 Task: Research Airbnb accommodation in Cadca, Slovakia from 2nd December, 2023 to 6th December, 2023 for 2 adults.1  bedroom having 1 bed and 1 bathroom. Property type can be hotel. Booking option can be shelf check-in. Look for 5 properties as per requirement.
Action: Key pressed cadca
Screenshot: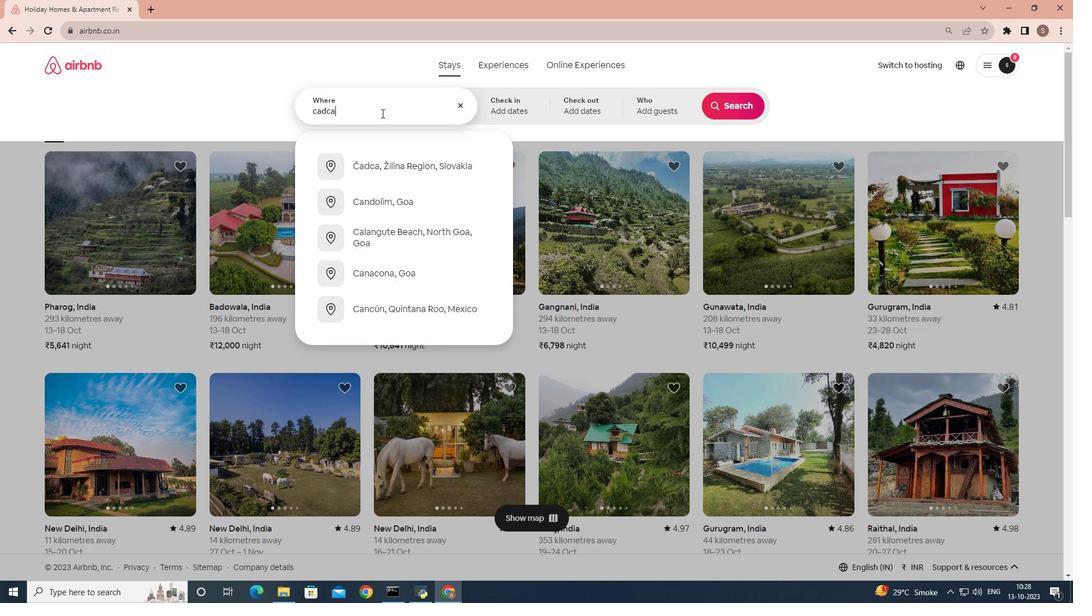 
Action: Mouse moved to (373, 162)
Screenshot: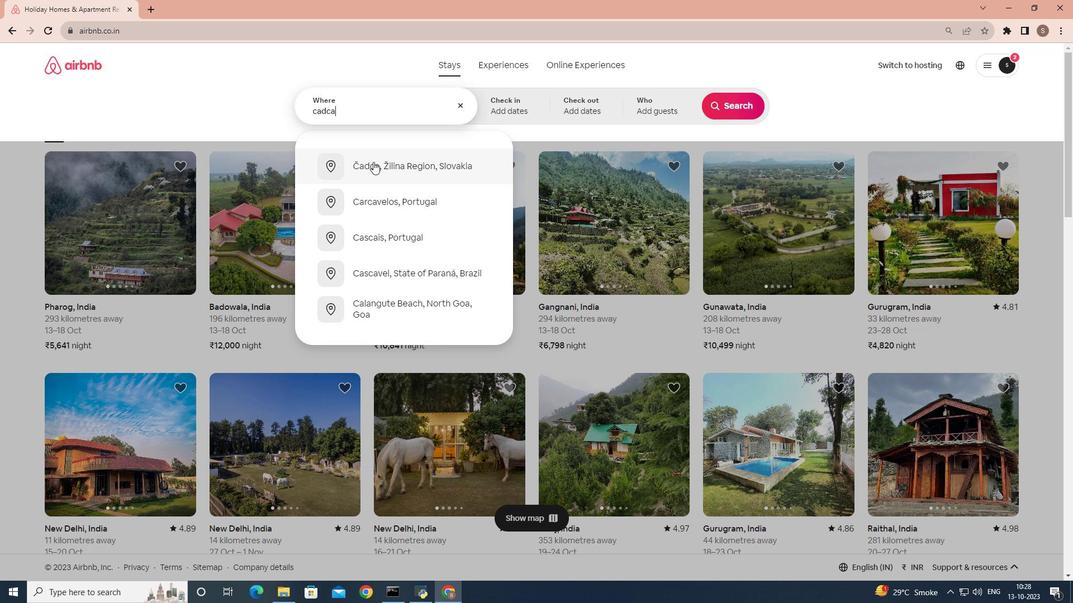 
Action: Mouse pressed left at (373, 162)
Screenshot: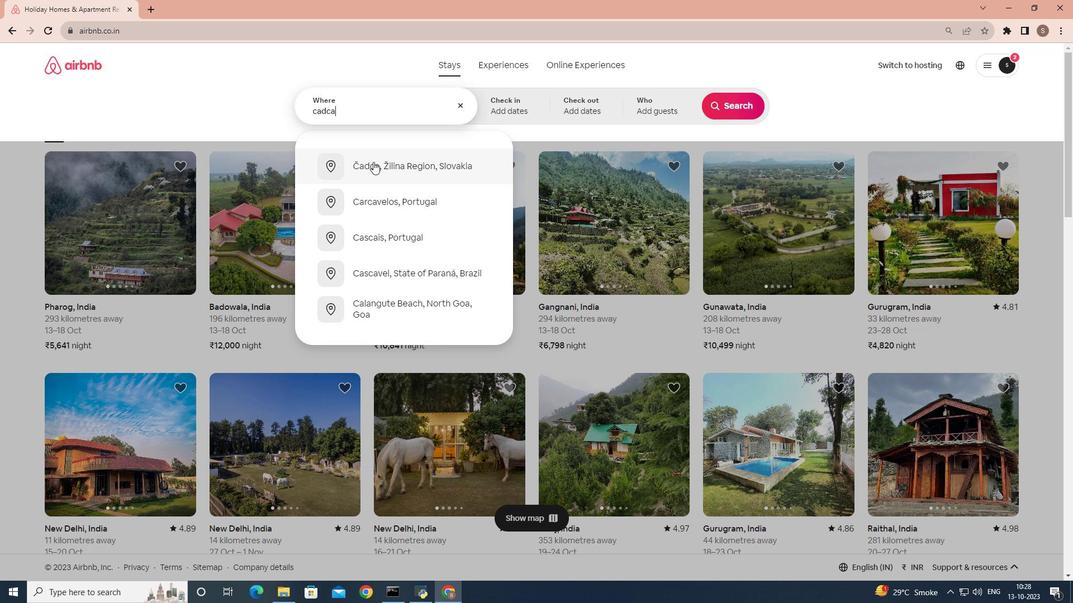 
Action: Mouse moved to (734, 194)
Screenshot: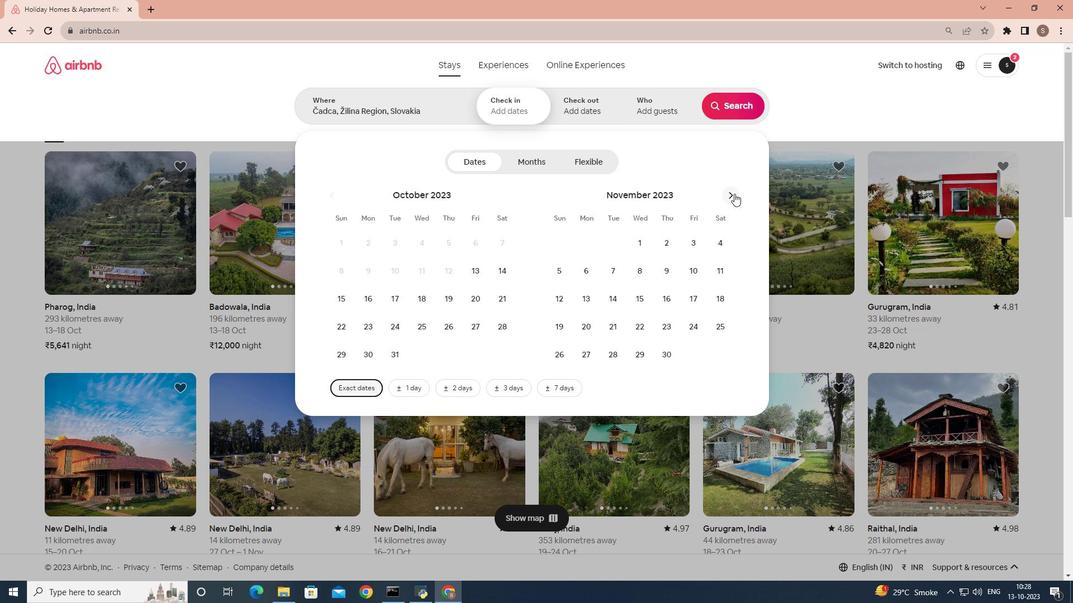 
Action: Mouse pressed left at (734, 194)
Screenshot: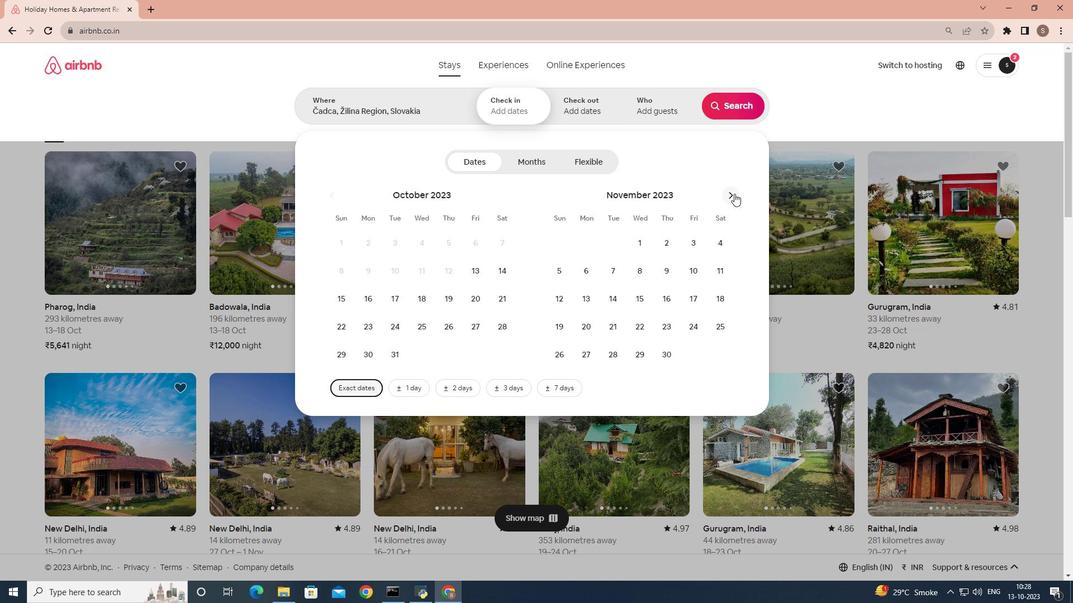 
Action: Mouse moved to (716, 242)
Screenshot: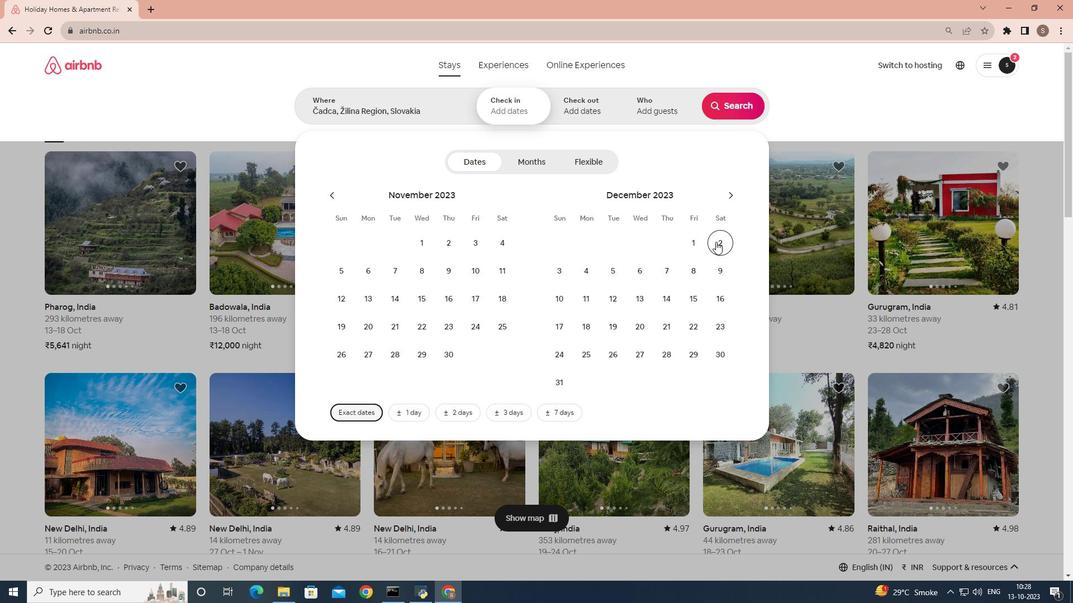 
Action: Mouse pressed left at (716, 242)
Screenshot: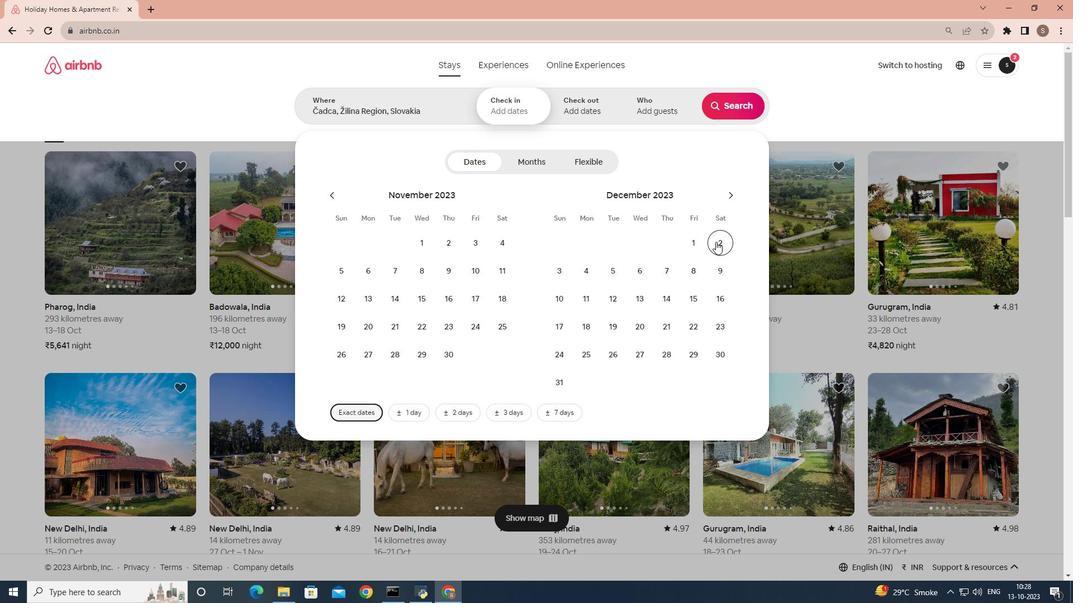 
Action: Mouse moved to (635, 264)
Screenshot: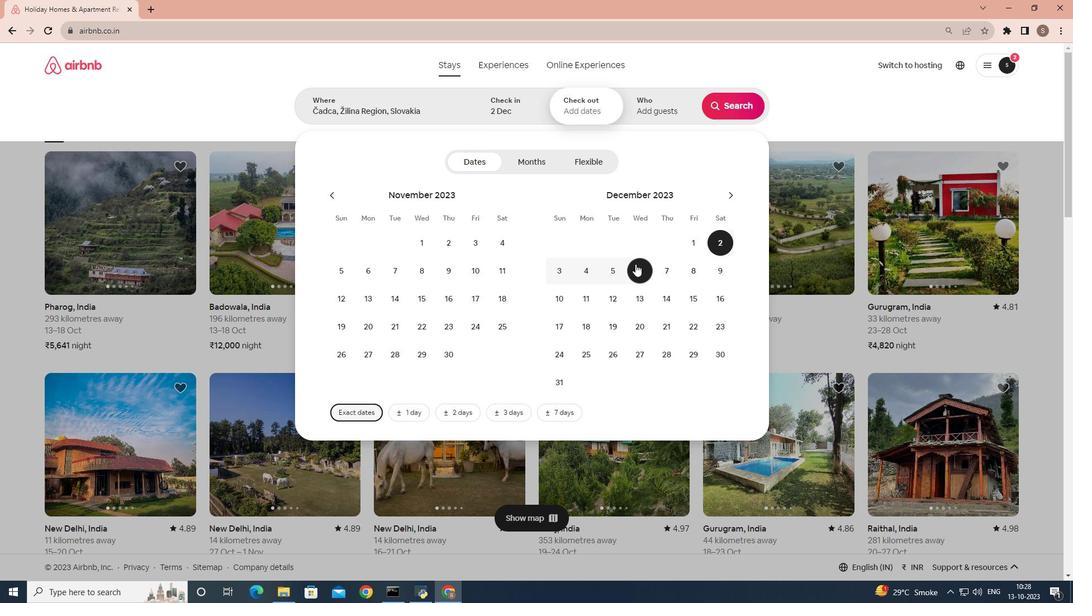 
Action: Mouse pressed left at (635, 264)
Screenshot: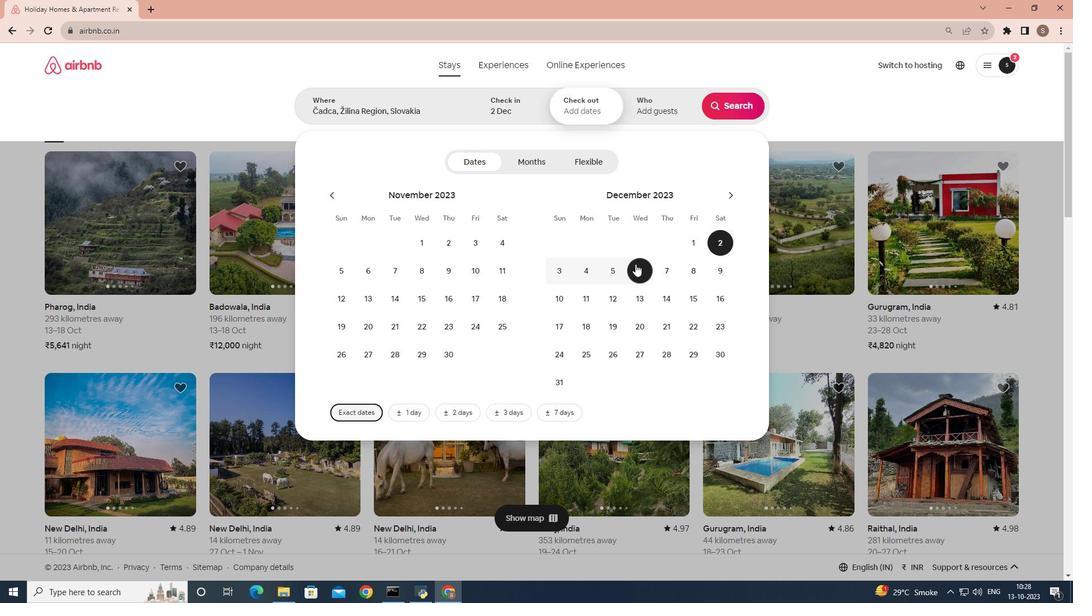 
Action: Mouse moved to (641, 97)
Screenshot: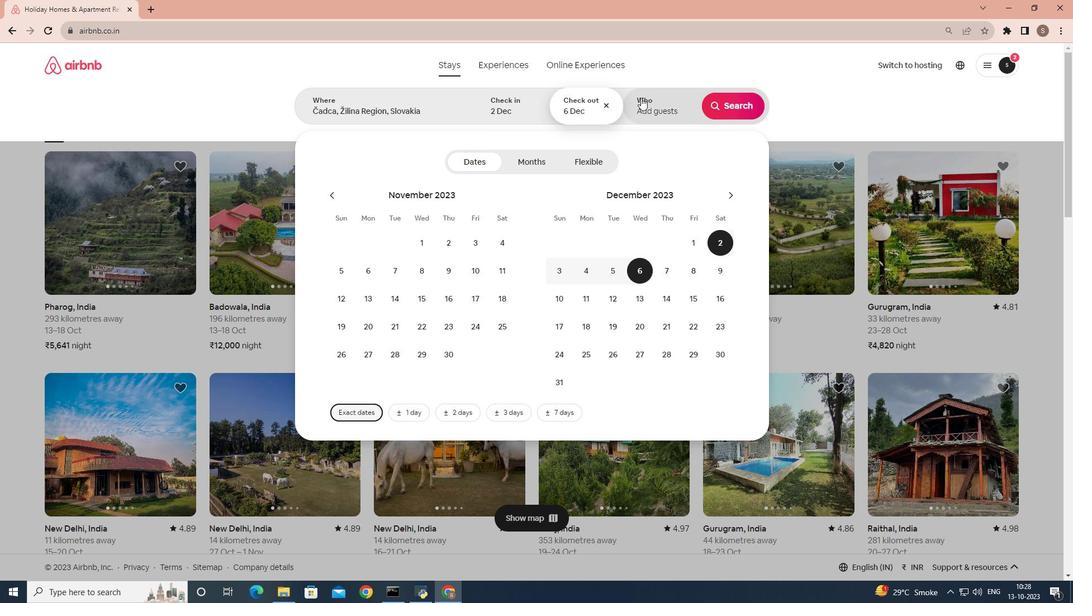 
Action: Mouse pressed left at (641, 97)
Screenshot: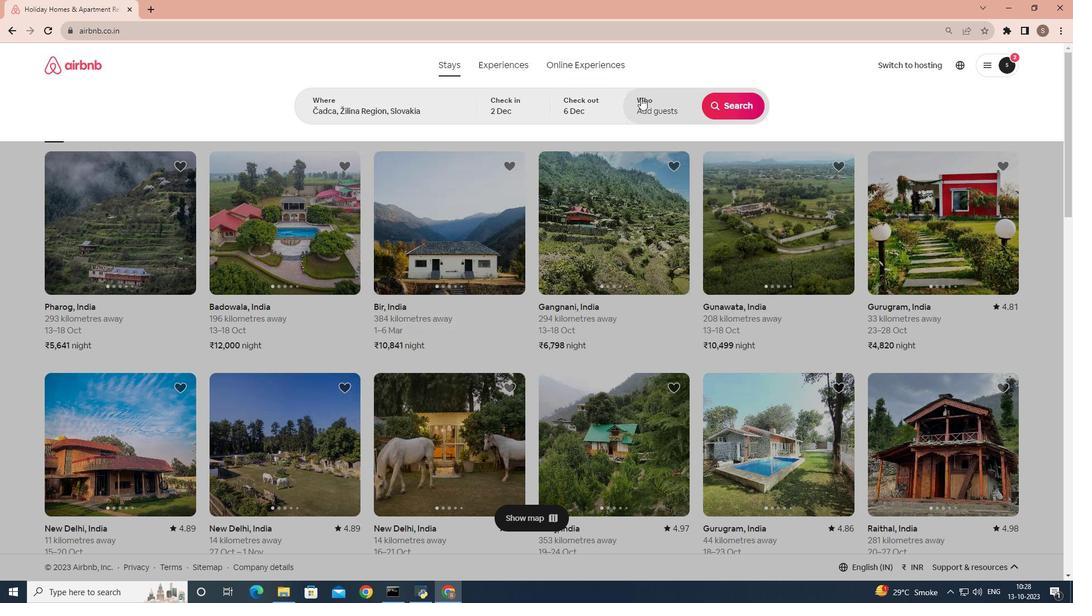 
Action: Mouse moved to (740, 164)
Screenshot: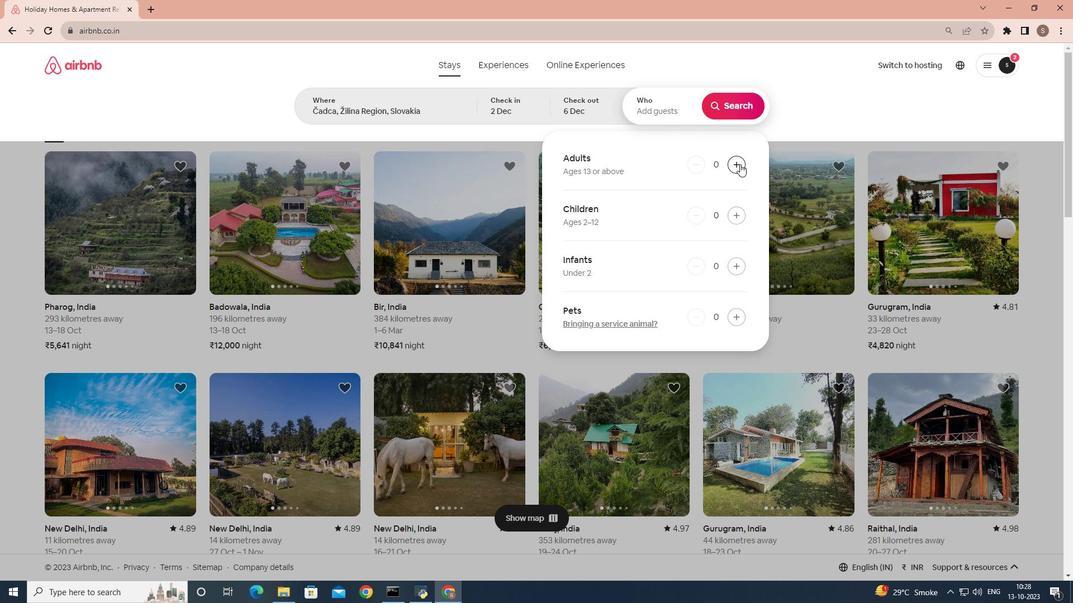 
Action: Mouse pressed left at (740, 164)
Screenshot: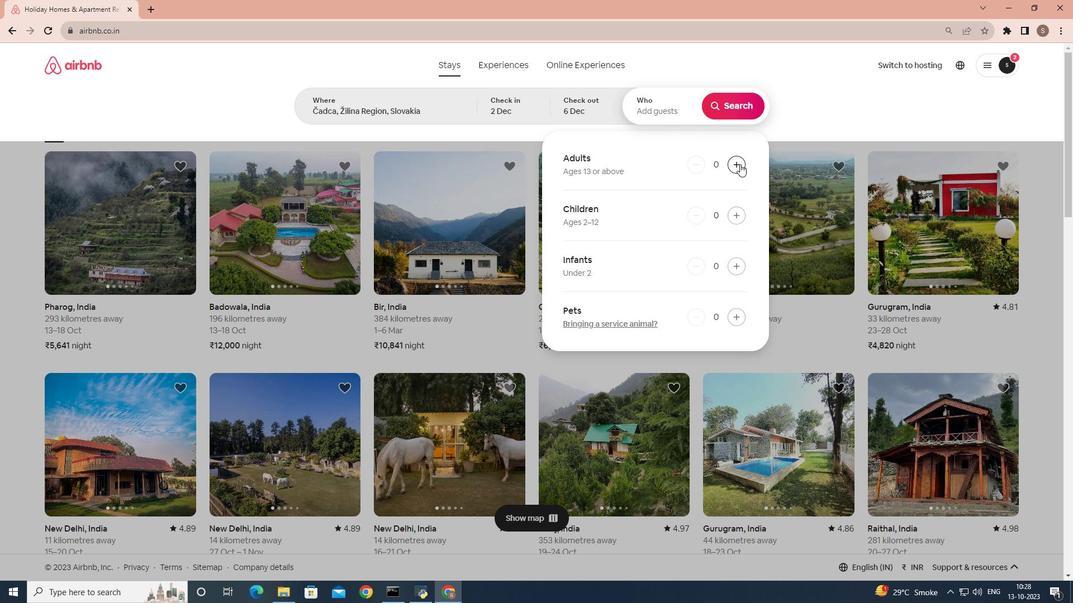 
Action: Mouse pressed left at (740, 164)
Screenshot: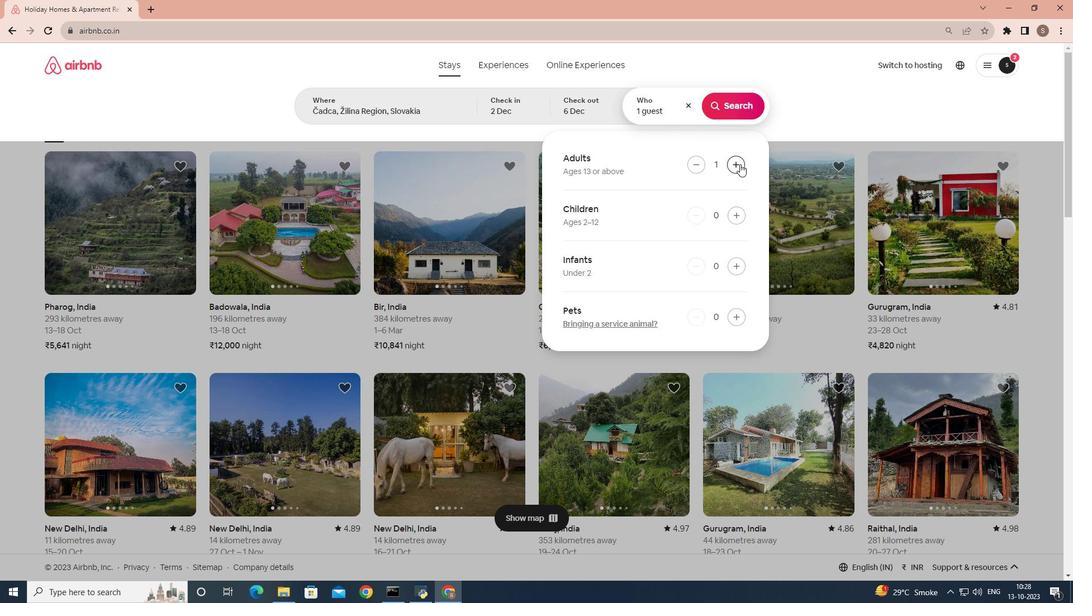 
Action: Mouse moved to (741, 115)
Screenshot: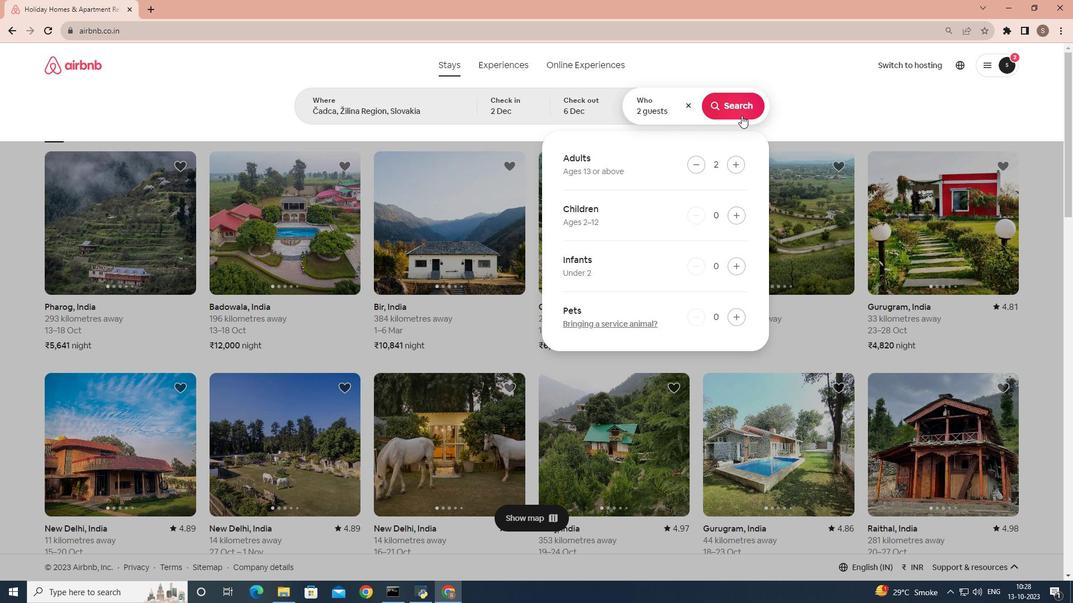 
Action: Mouse pressed left at (741, 115)
Screenshot: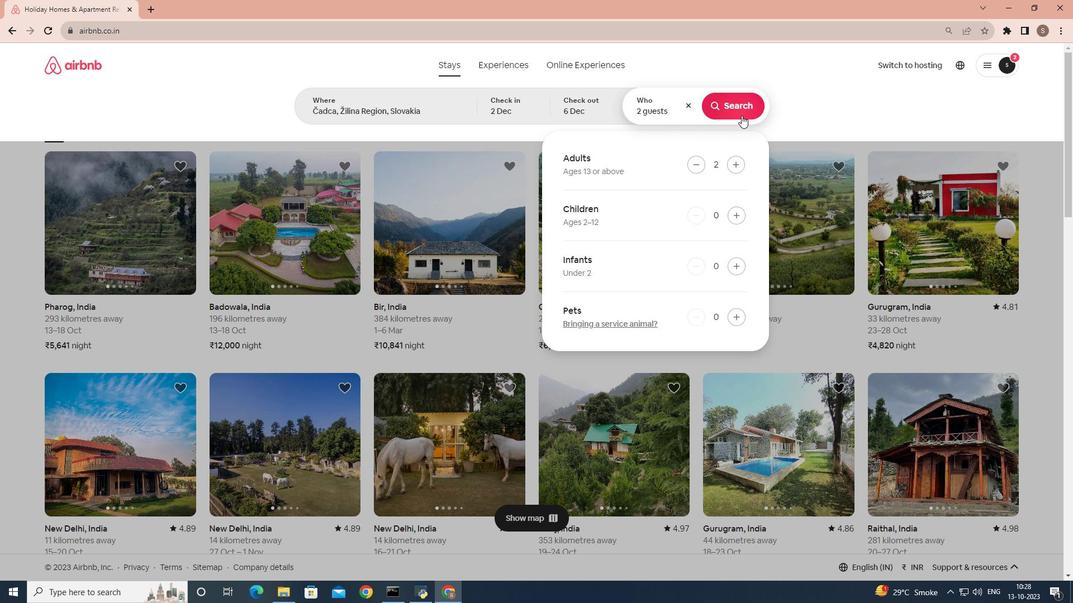 
Action: Mouse moved to (906, 114)
Screenshot: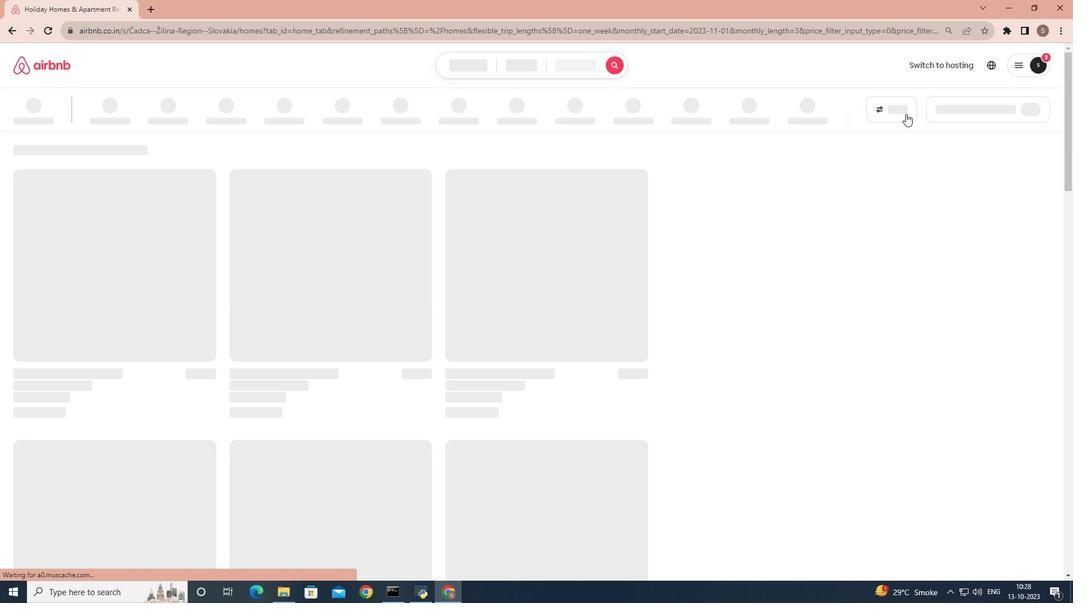
Action: Mouse pressed left at (906, 114)
Screenshot: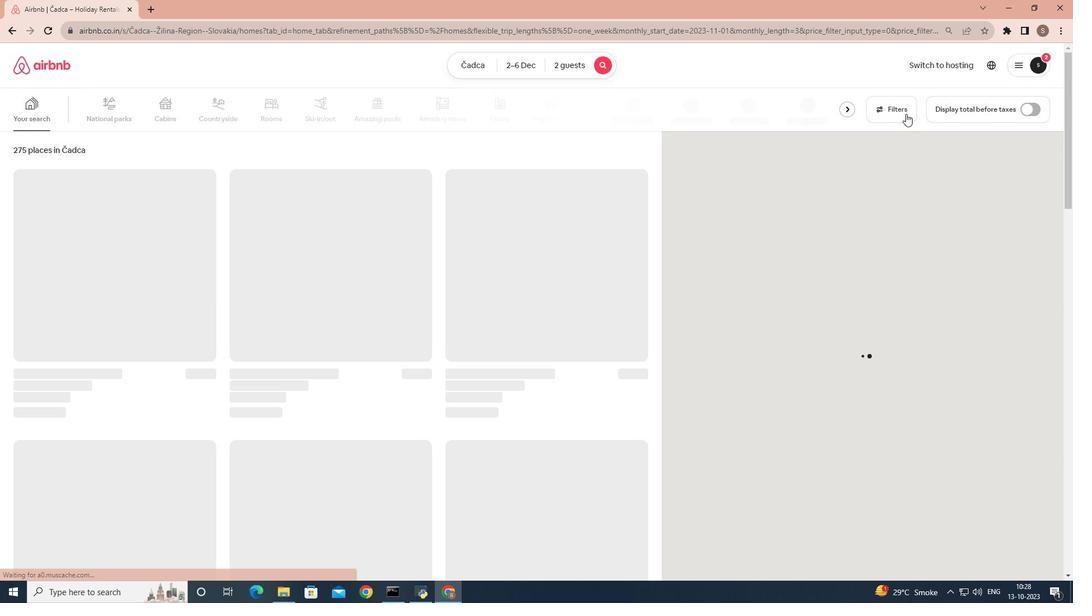
Action: Mouse moved to (379, 316)
Screenshot: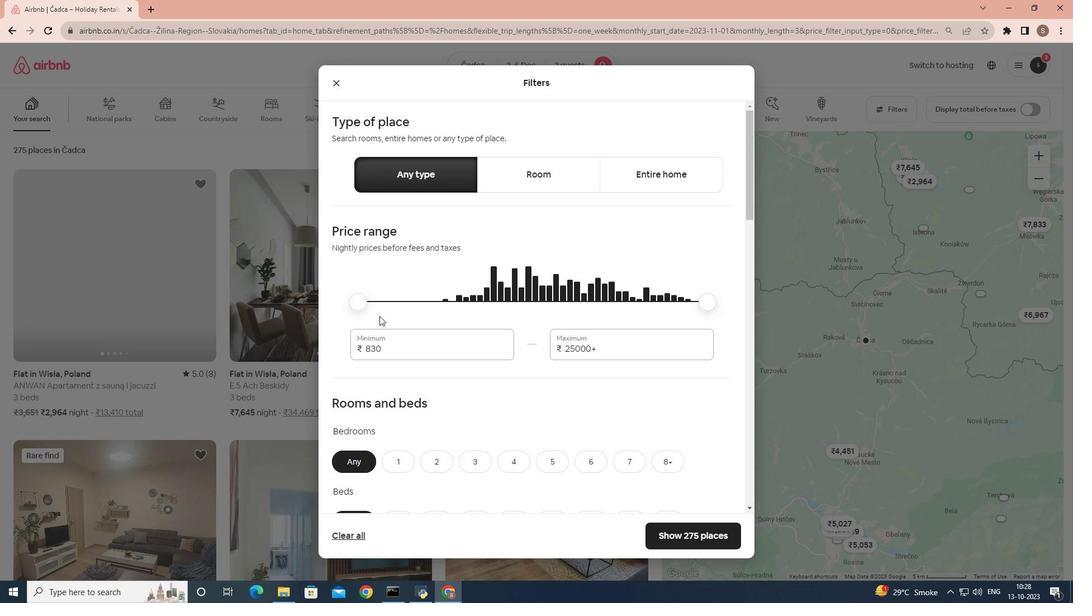 
Action: Mouse scrolled (379, 315) with delta (0, 0)
Screenshot: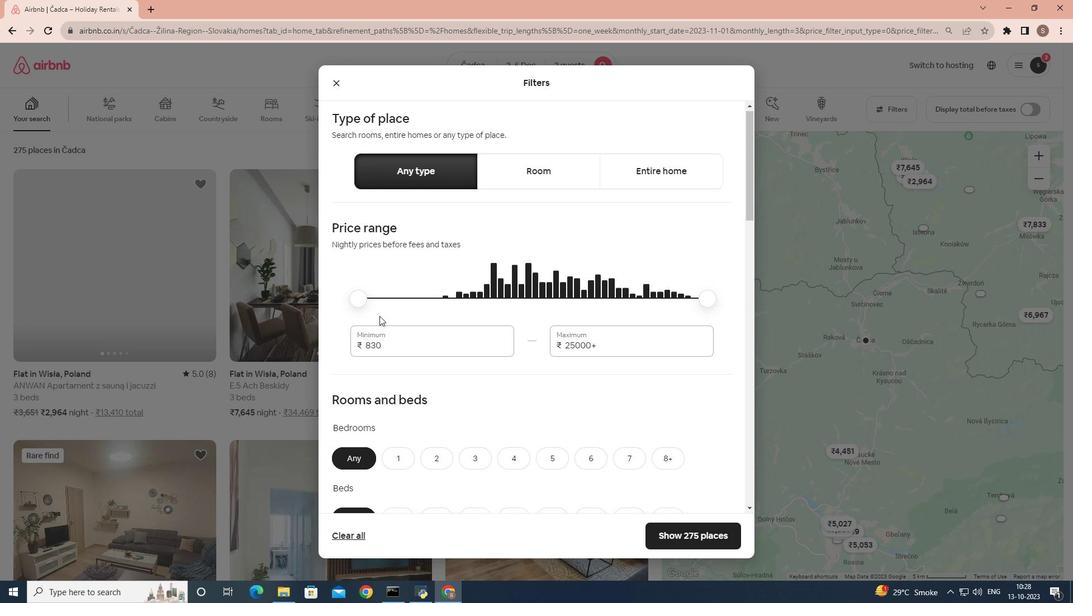
Action: Mouse scrolled (379, 315) with delta (0, 0)
Screenshot: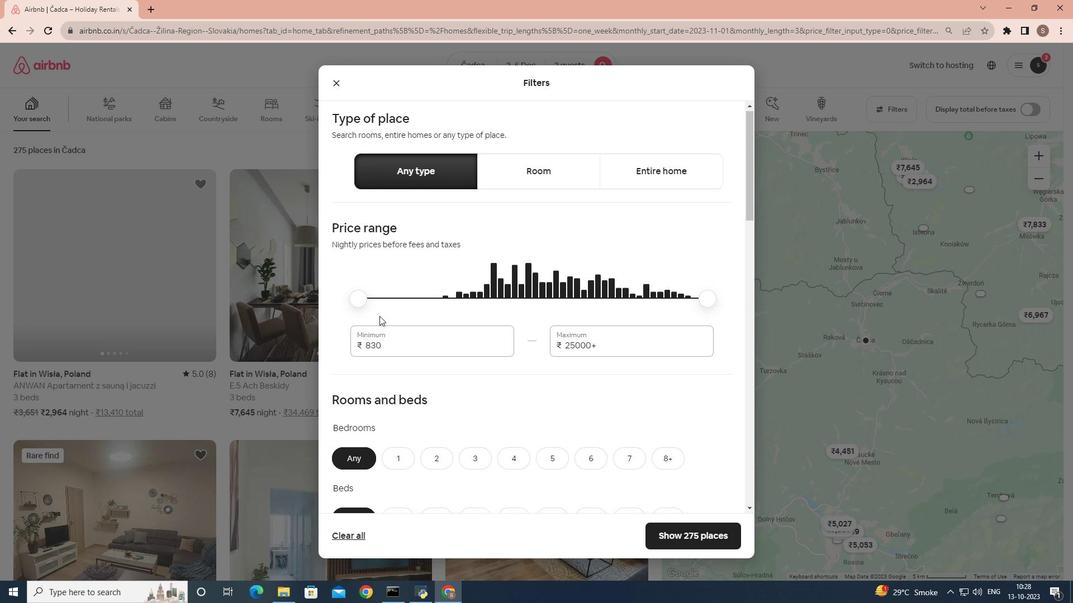
Action: Mouse scrolled (379, 315) with delta (0, 0)
Screenshot: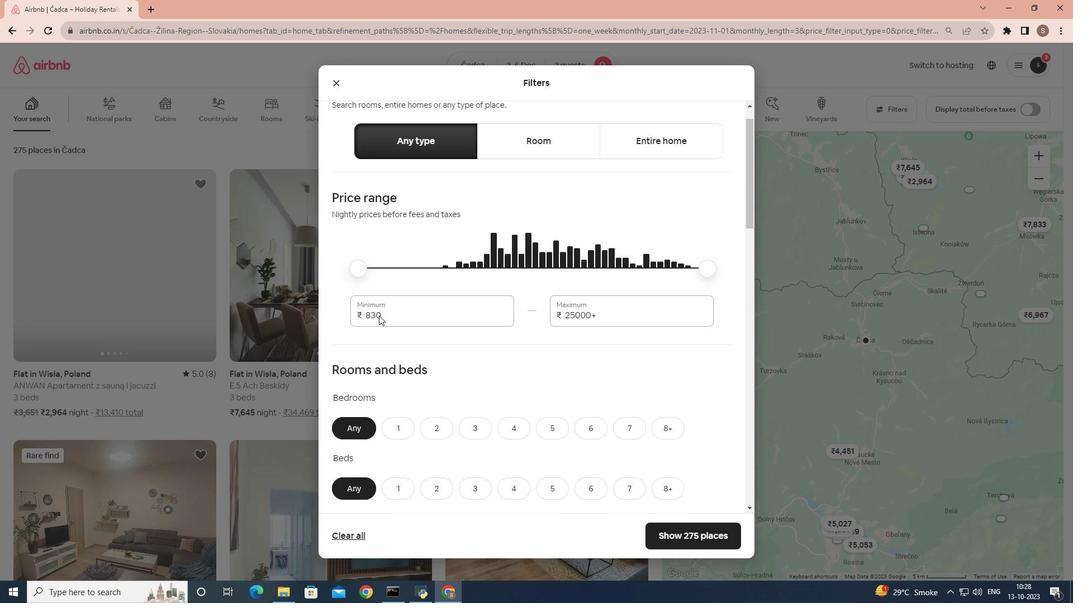 
Action: Mouse moved to (379, 315)
Screenshot: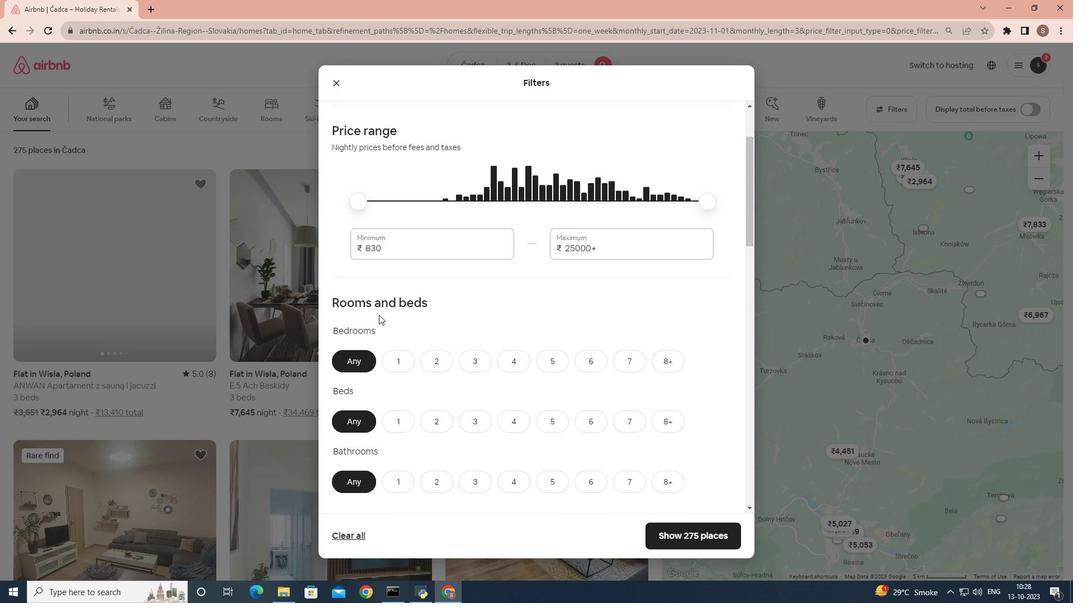 
Action: Mouse scrolled (379, 314) with delta (0, 0)
Screenshot: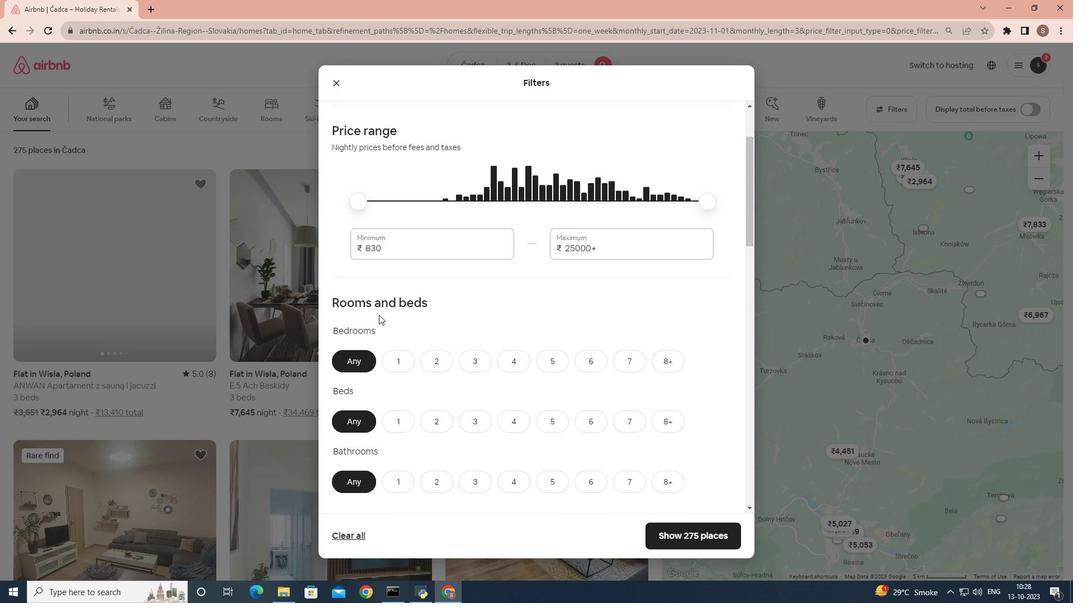 
Action: Mouse moved to (396, 243)
Screenshot: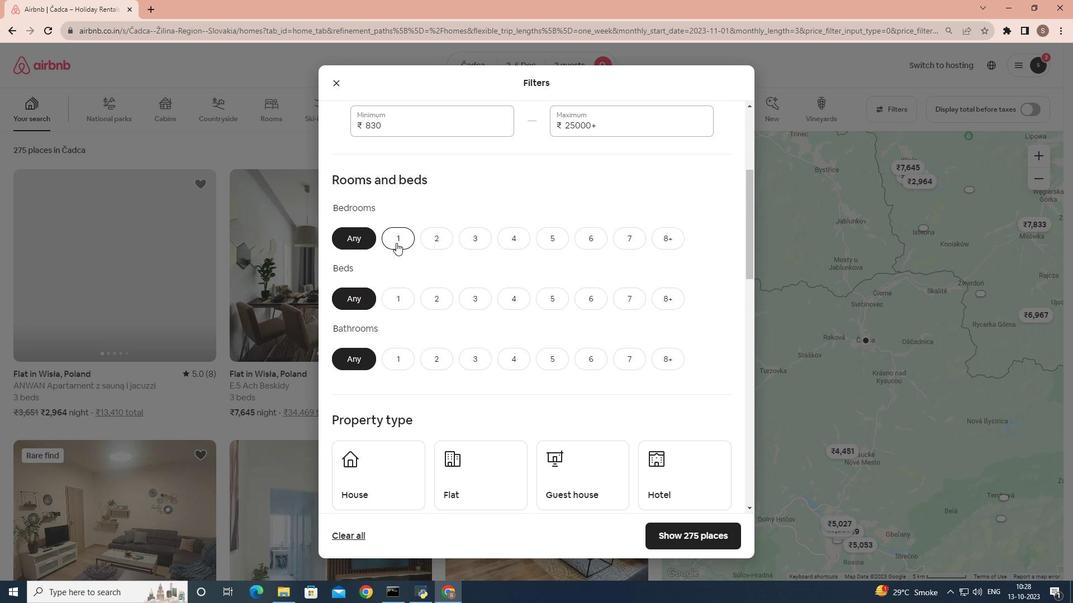 
Action: Mouse pressed left at (396, 243)
Screenshot: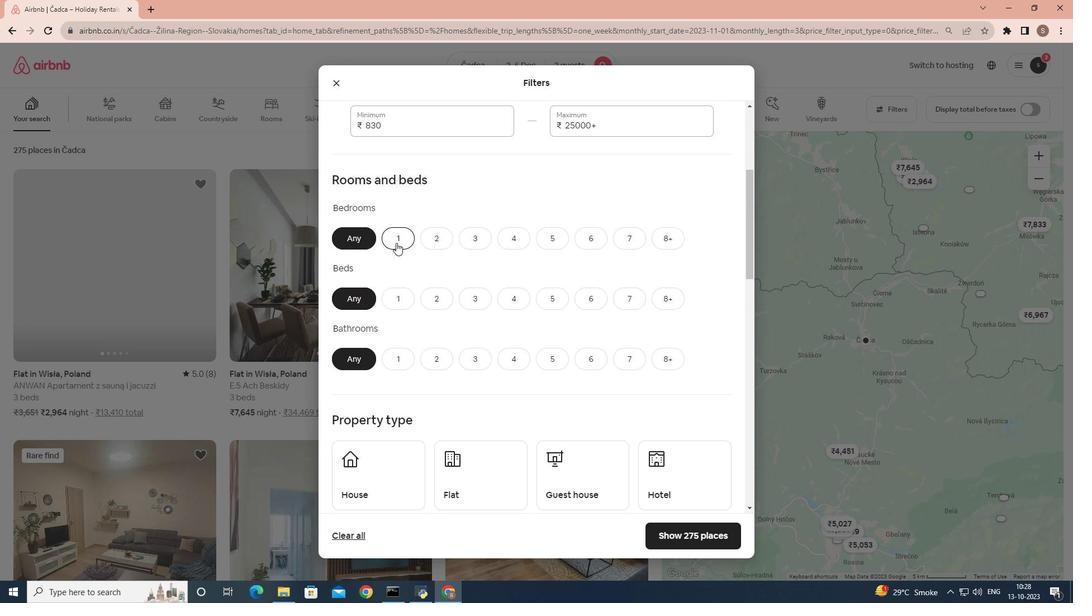 
Action: Mouse moved to (403, 301)
Screenshot: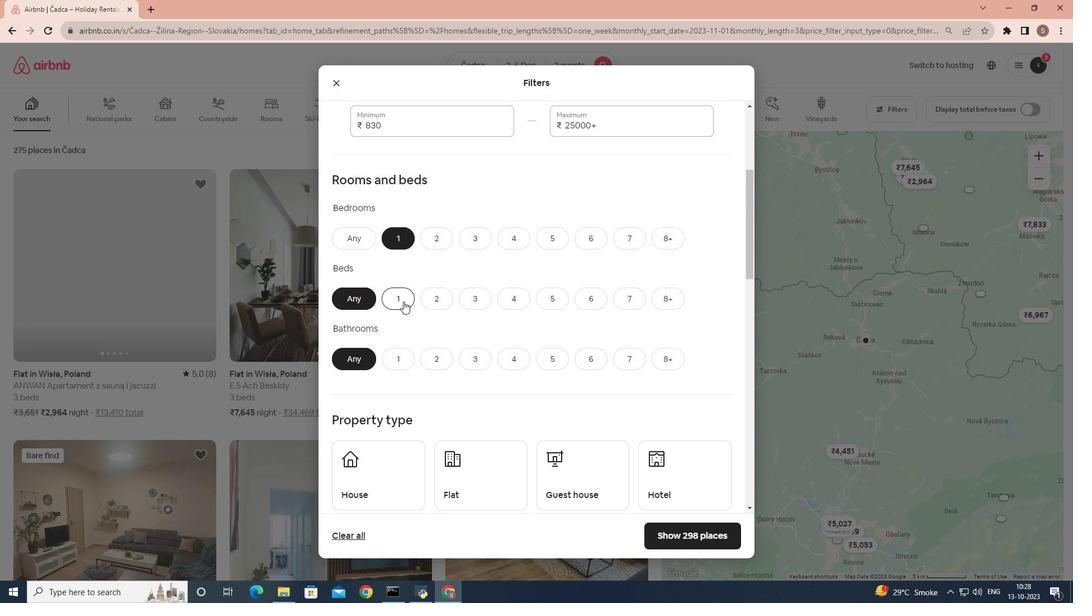 
Action: Mouse pressed left at (403, 301)
Screenshot: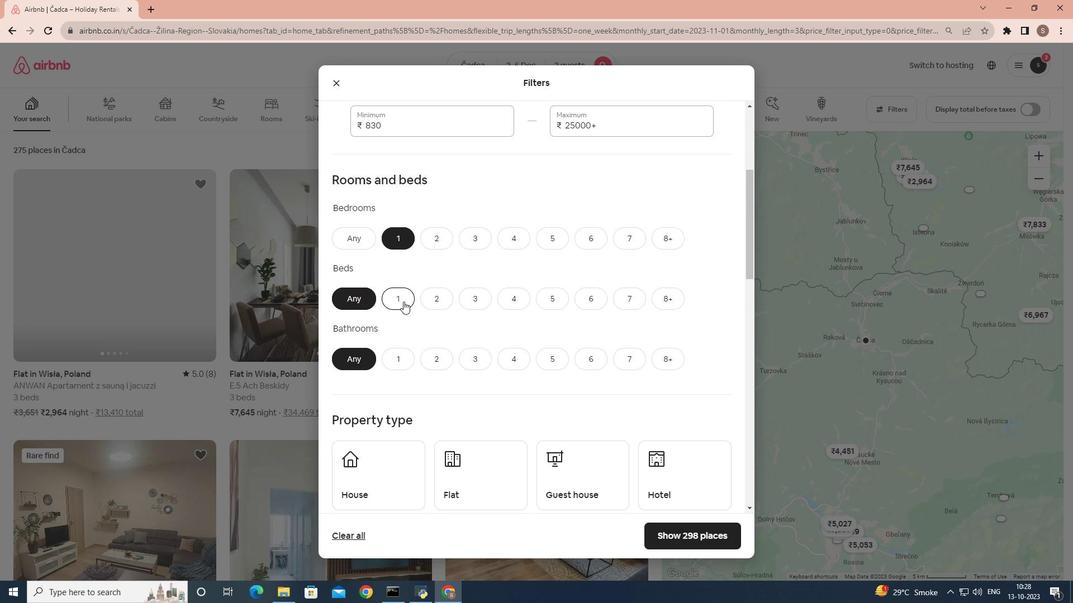 
Action: Mouse moved to (397, 358)
Screenshot: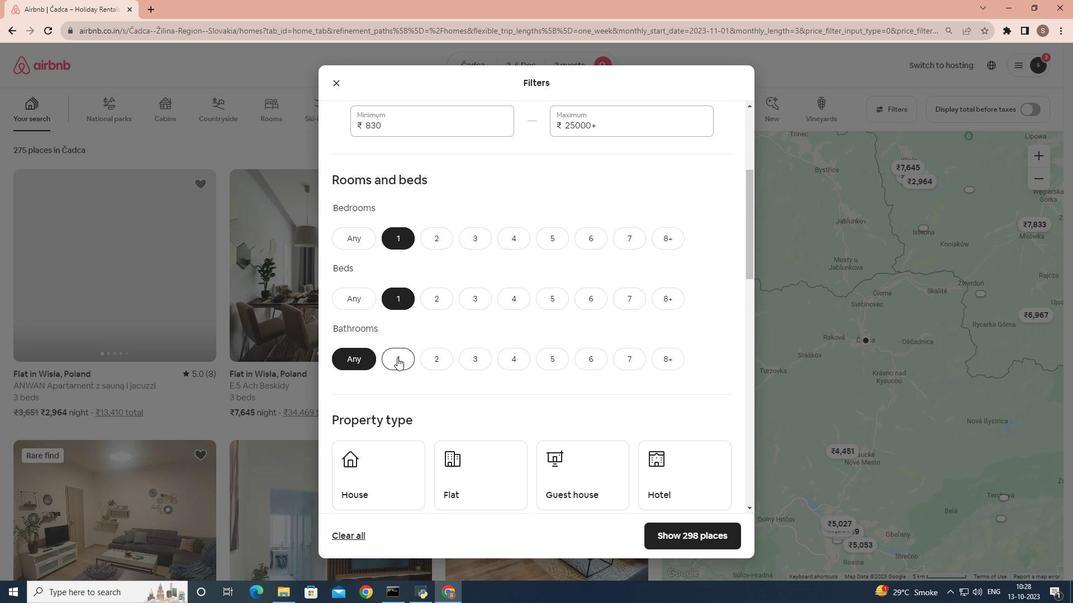 
Action: Mouse pressed left at (397, 358)
Screenshot: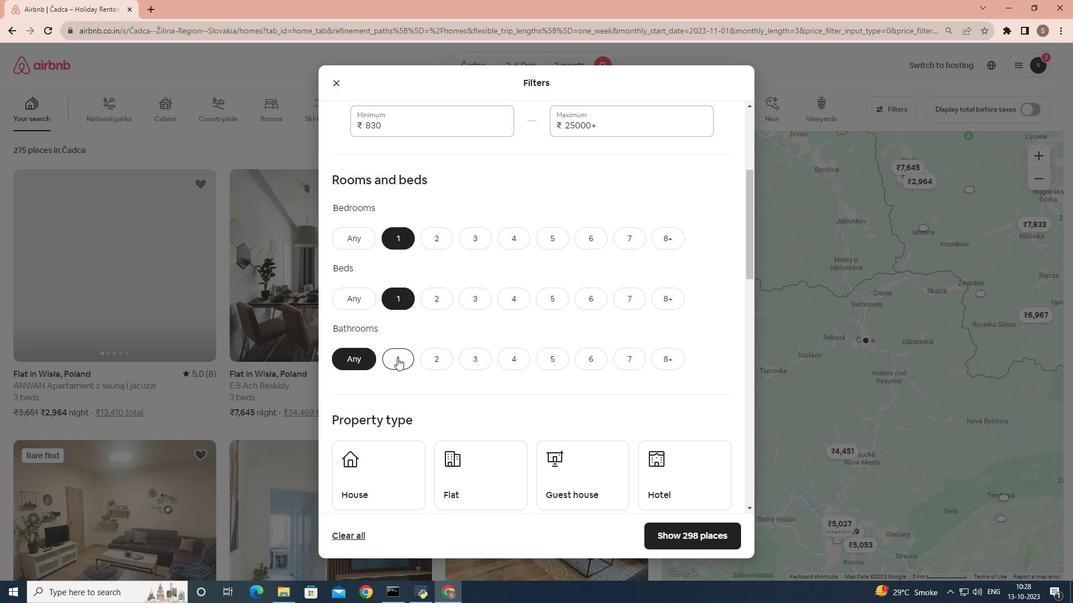 
Action: Mouse moved to (416, 319)
Screenshot: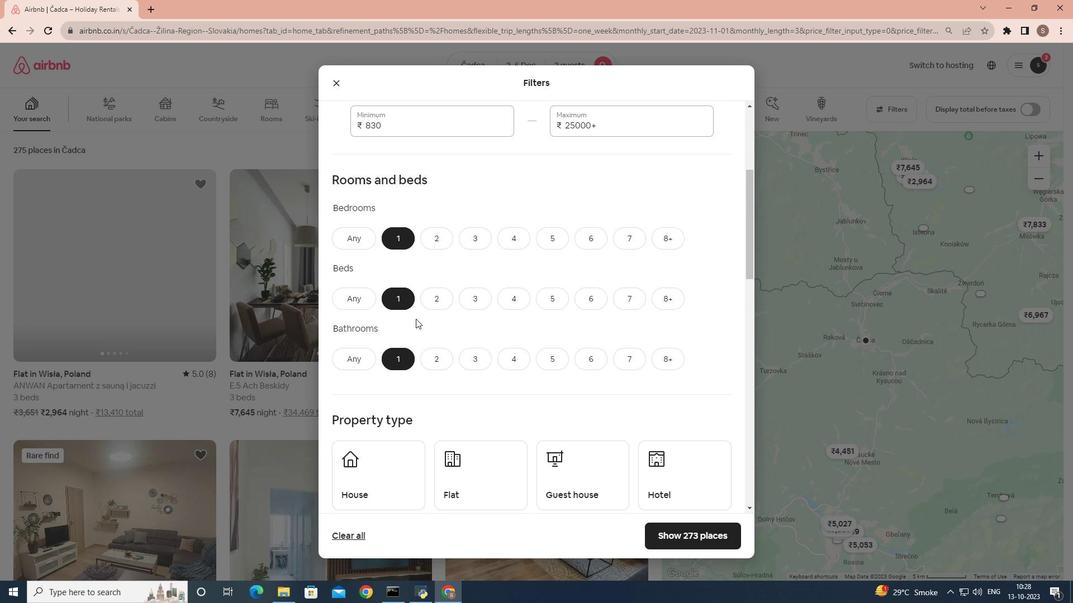 
Action: Mouse scrolled (416, 318) with delta (0, 0)
Screenshot: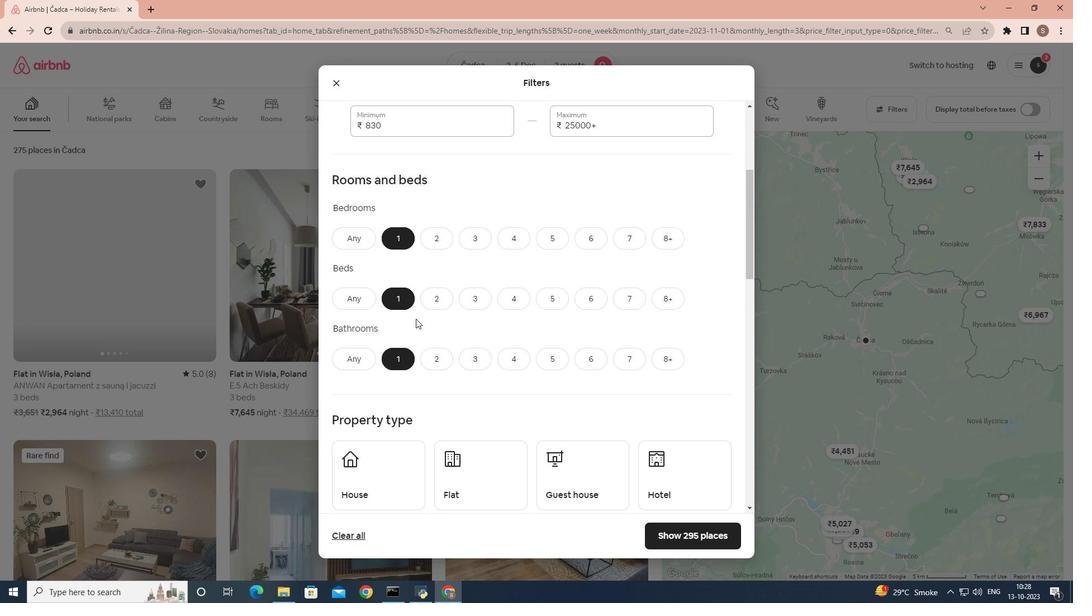 
Action: Mouse scrolled (416, 318) with delta (0, 0)
Screenshot: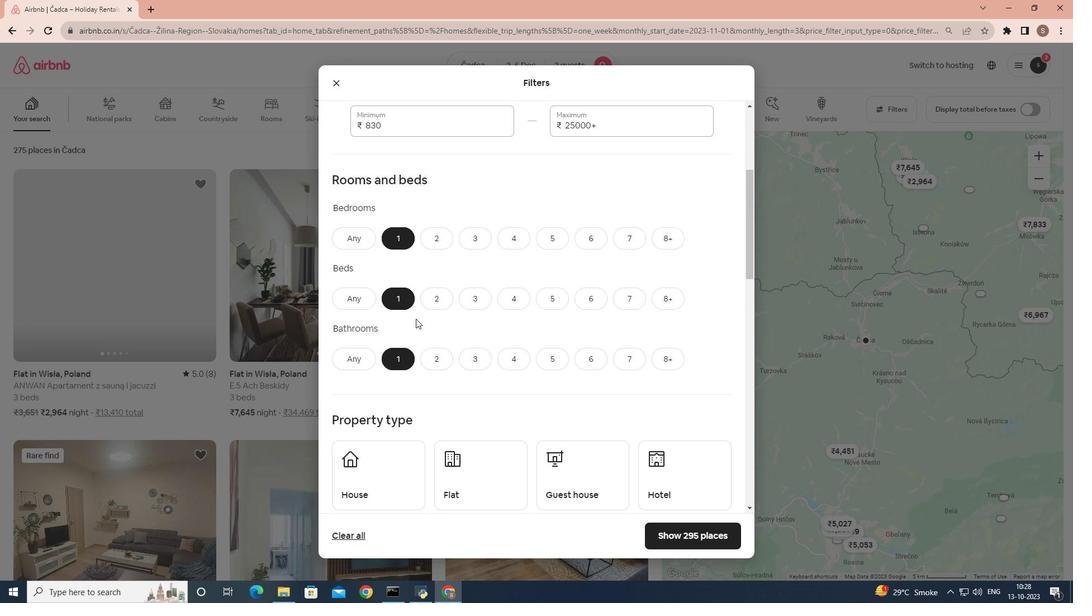 
Action: Mouse scrolled (416, 318) with delta (0, 0)
Screenshot: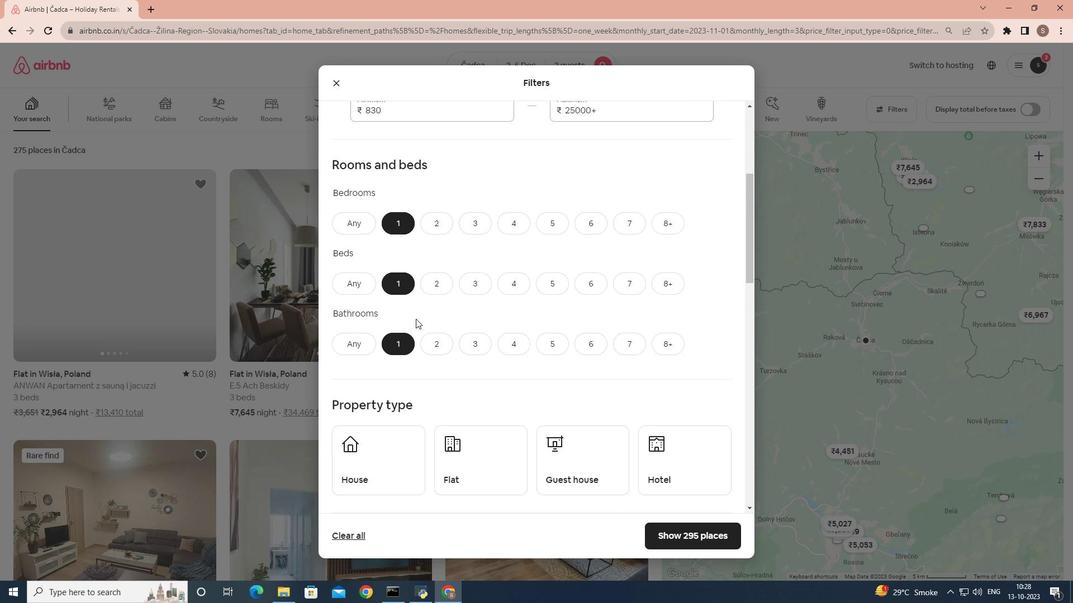 
Action: Mouse scrolled (416, 318) with delta (0, 0)
Screenshot: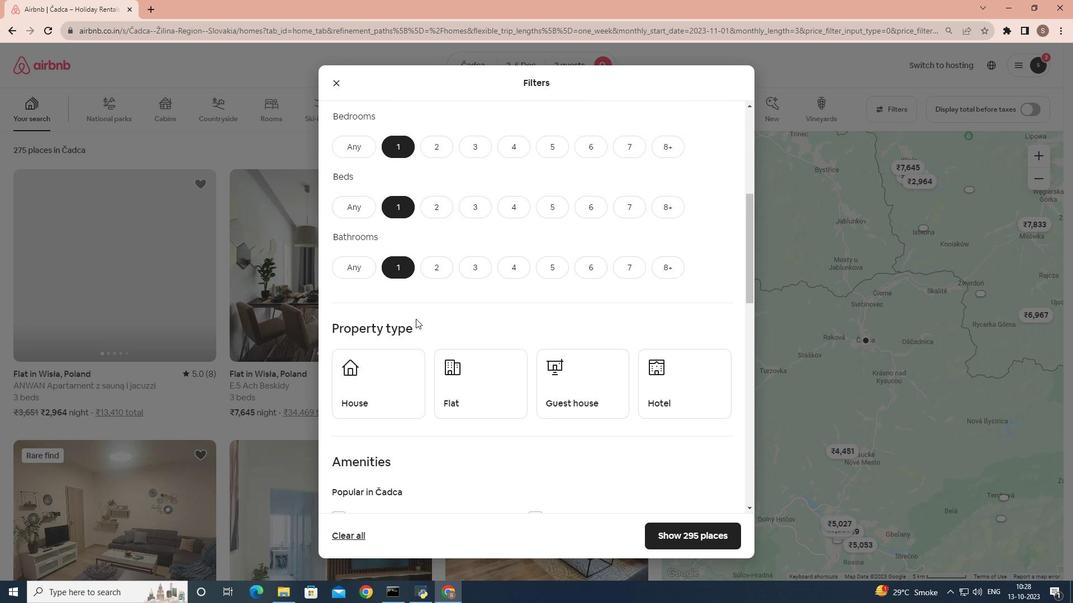 
Action: Mouse moved to (640, 249)
Screenshot: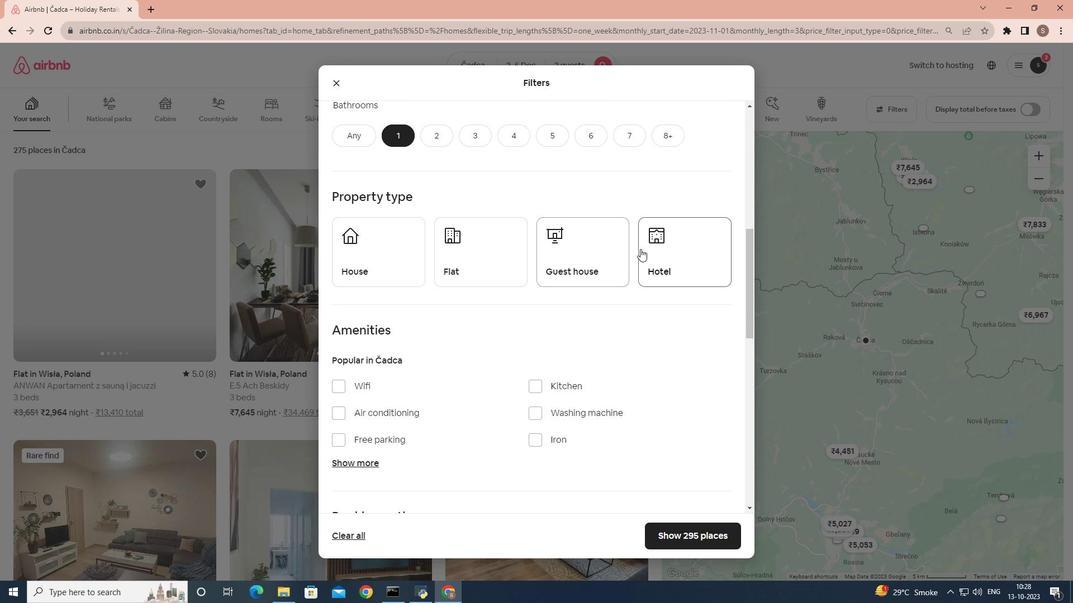 
Action: Mouse pressed left at (640, 249)
Screenshot: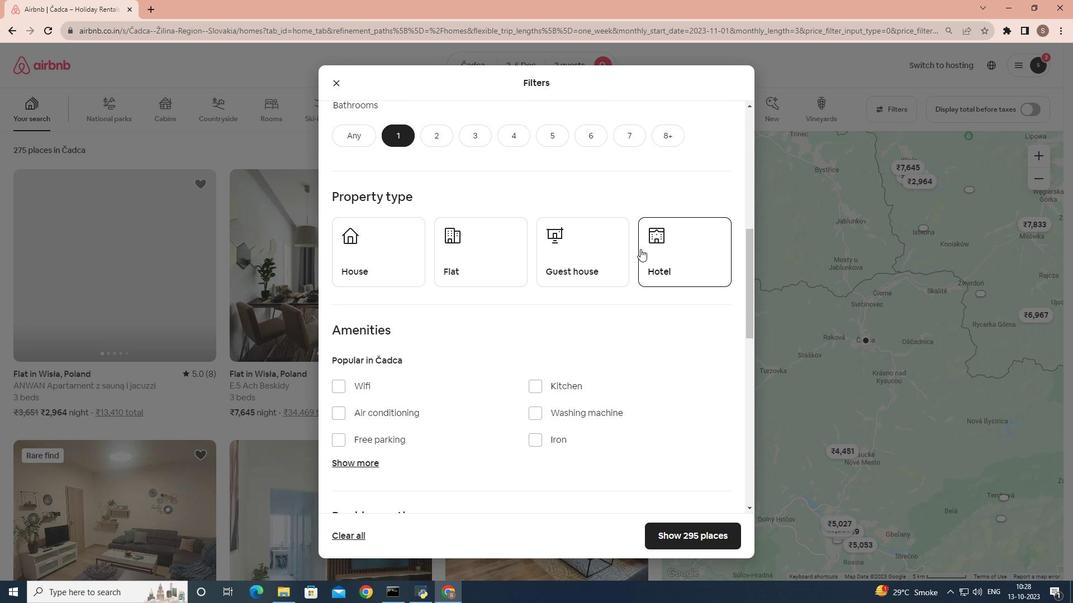 
Action: Mouse moved to (655, 244)
Screenshot: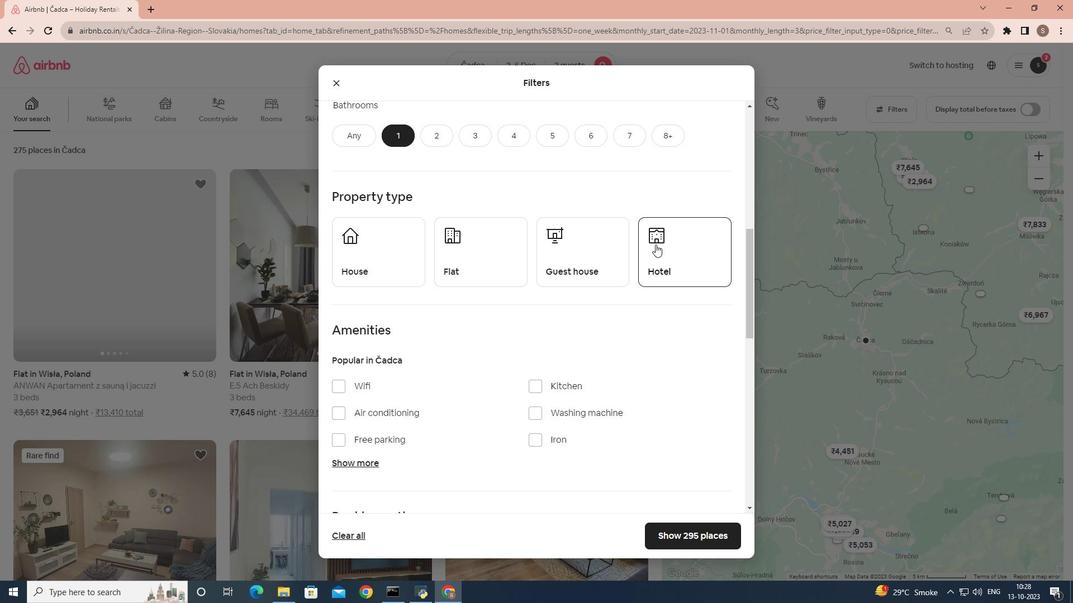 
Action: Mouse pressed left at (655, 244)
Screenshot: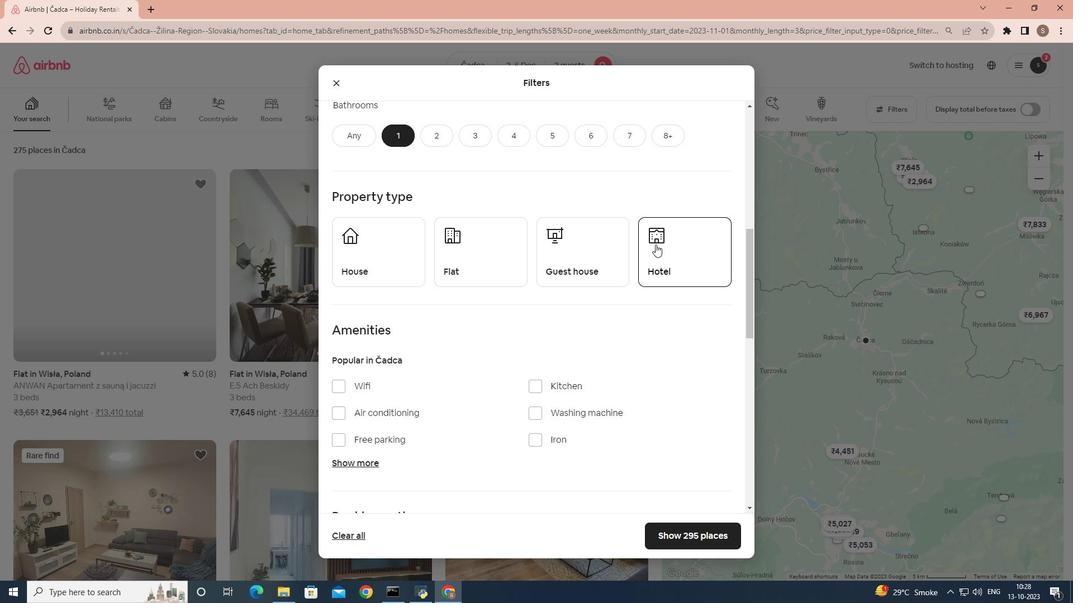 
Action: Mouse moved to (501, 339)
Screenshot: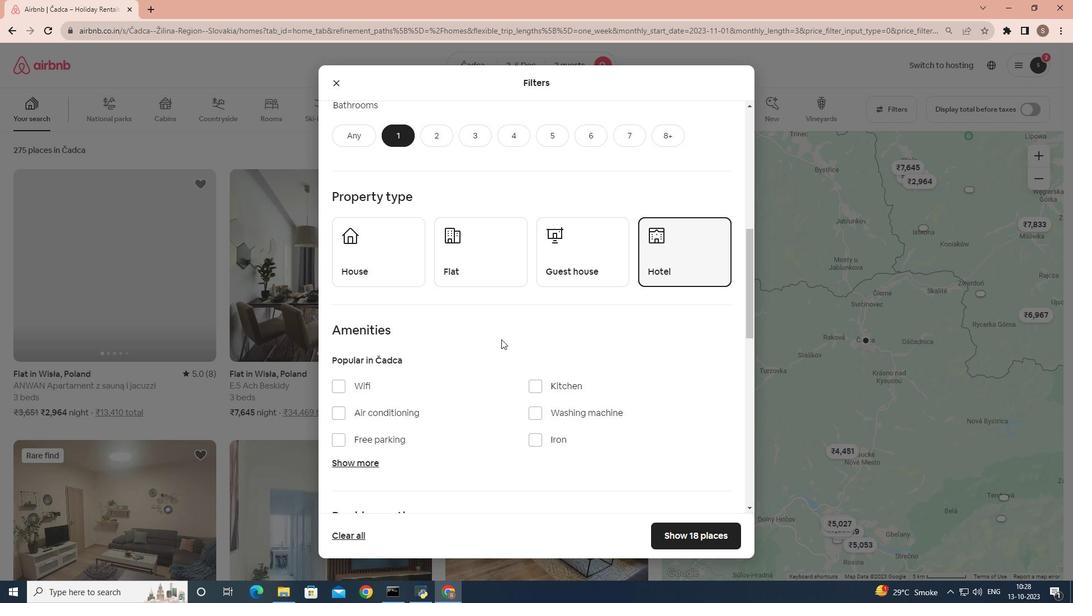 
Action: Mouse scrolled (501, 339) with delta (0, 0)
Screenshot: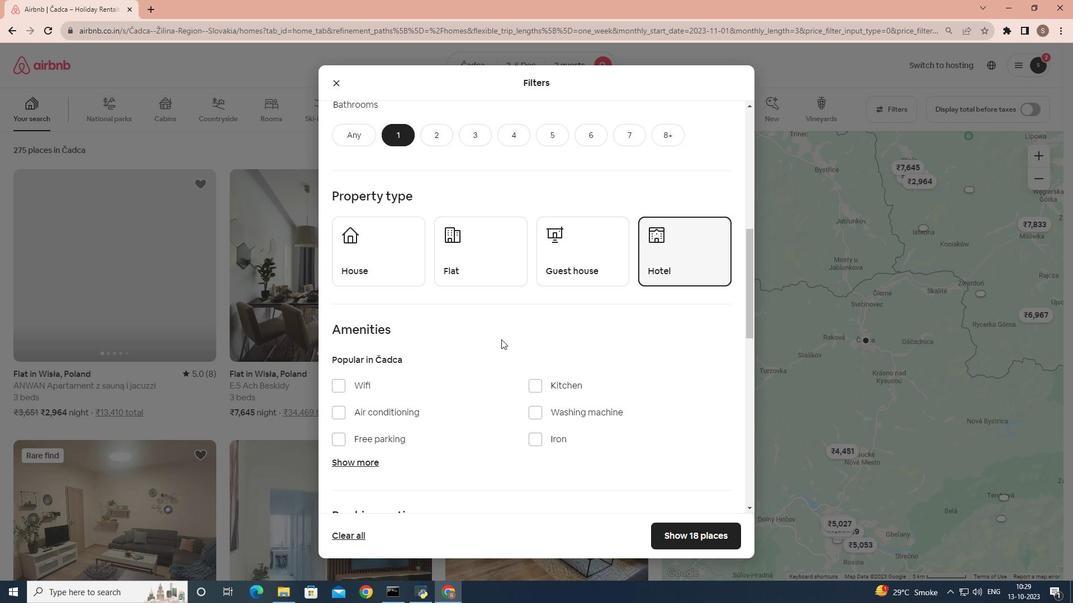 
Action: Mouse scrolled (501, 339) with delta (0, 0)
Screenshot: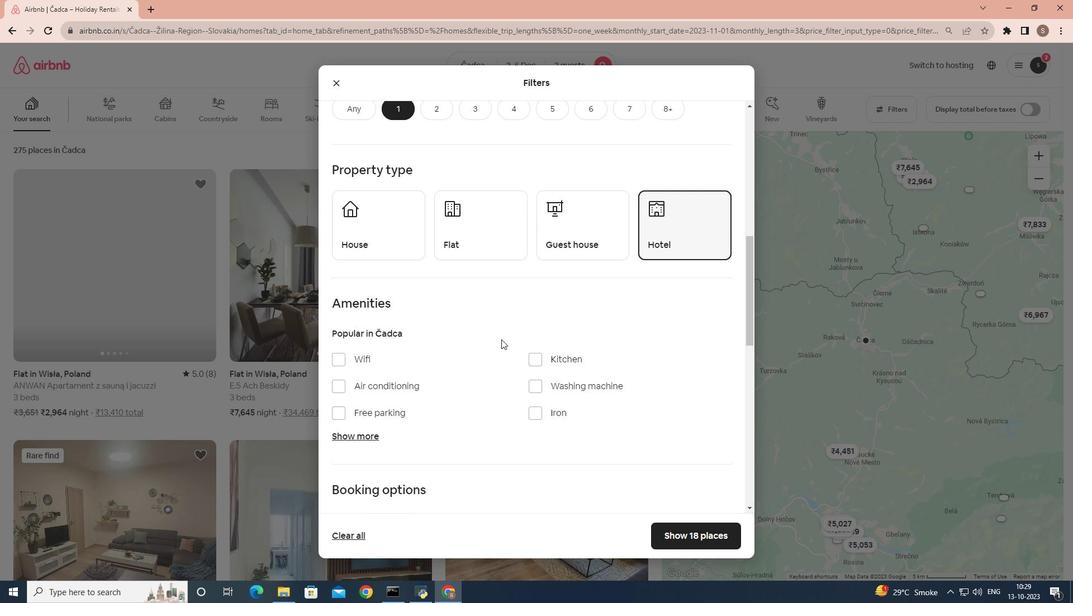 
Action: Mouse scrolled (501, 339) with delta (0, 0)
Screenshot: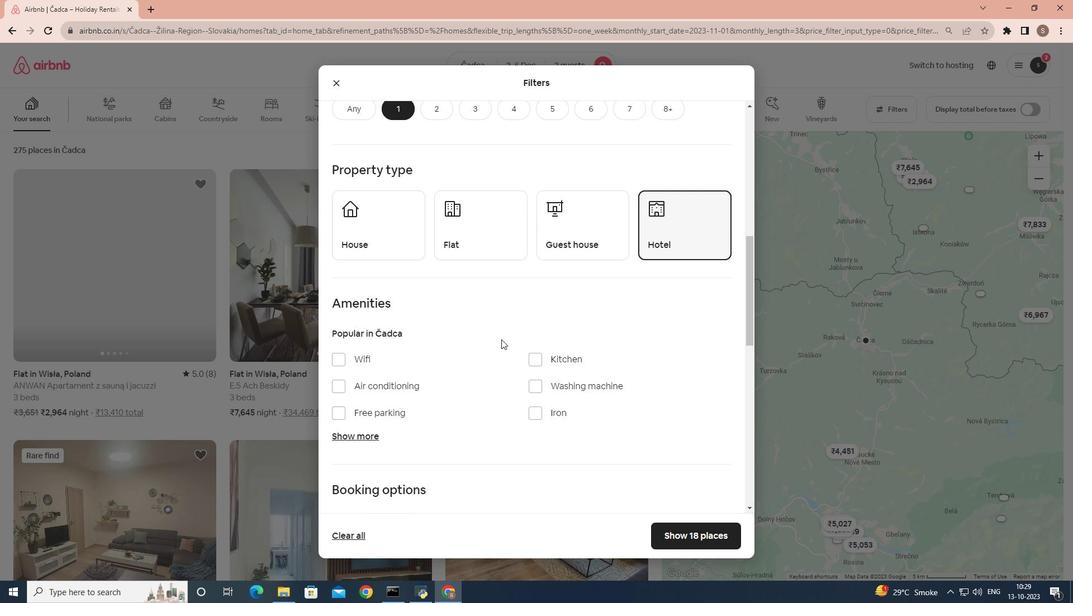 
Action: Mouse scrolled (501, 339) with delta (0, 0)
Screenshot: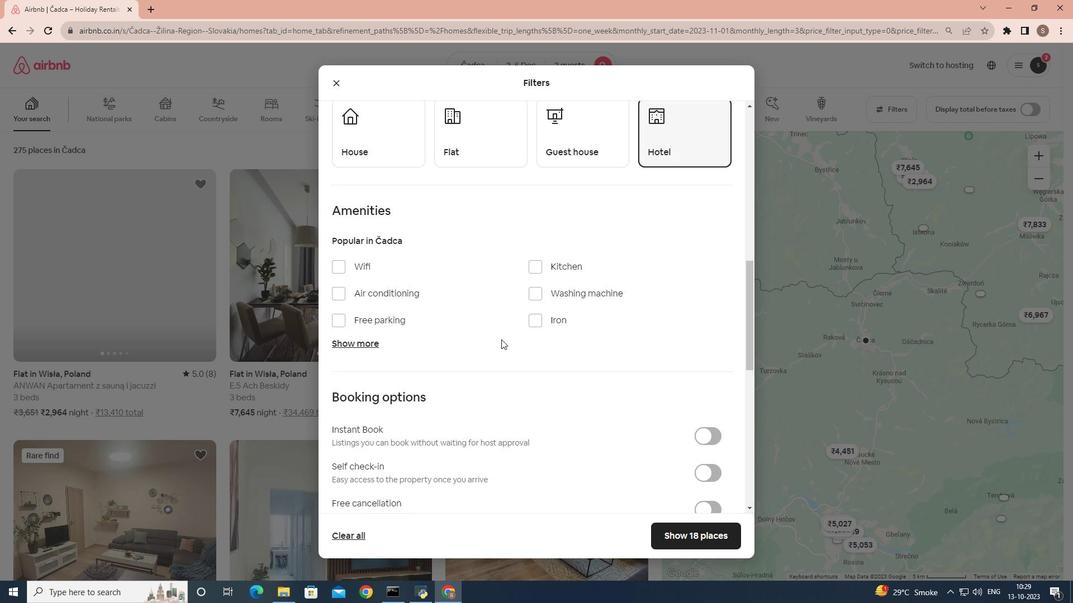 
Action: Mouse scrolled (501, 339) with delta (0, 0)
Screenshot: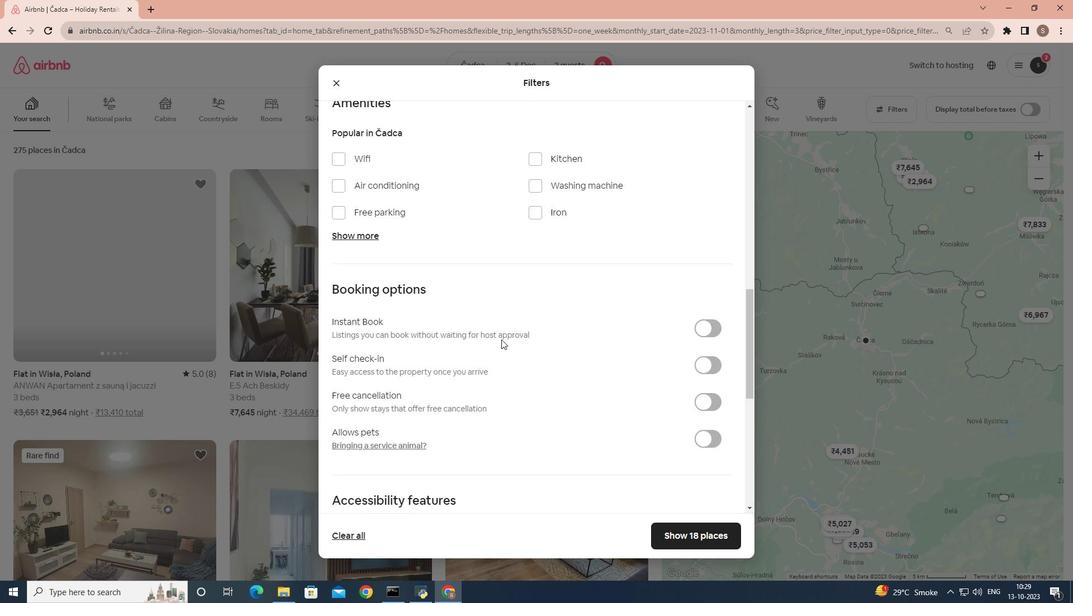 
Action: Mouse moved to (705, 311)
Screenshot: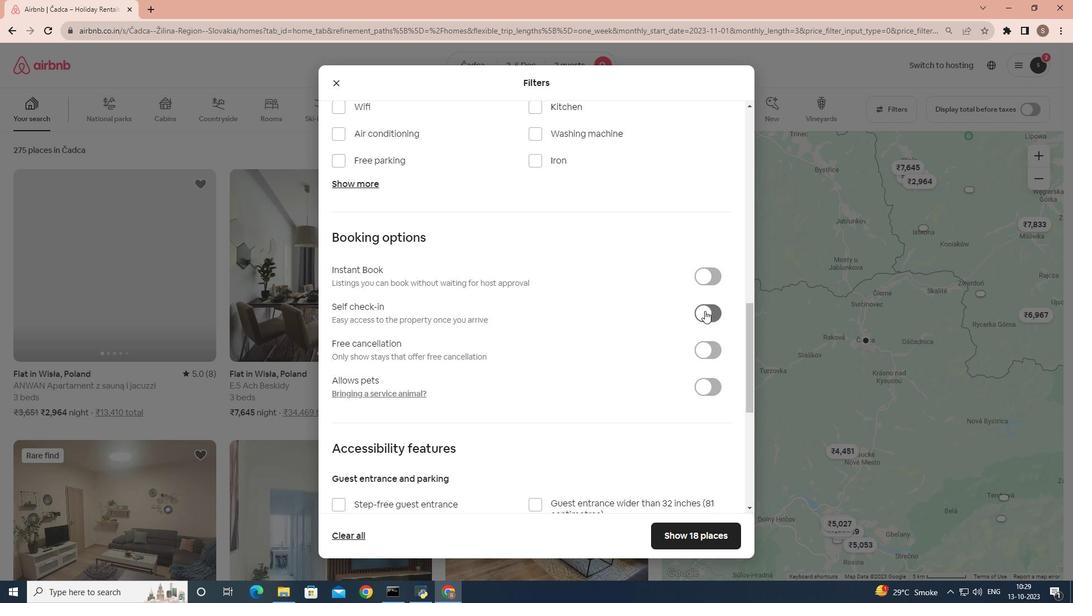 
Action: Mouse pressed left at (705, 311)
Screenshot: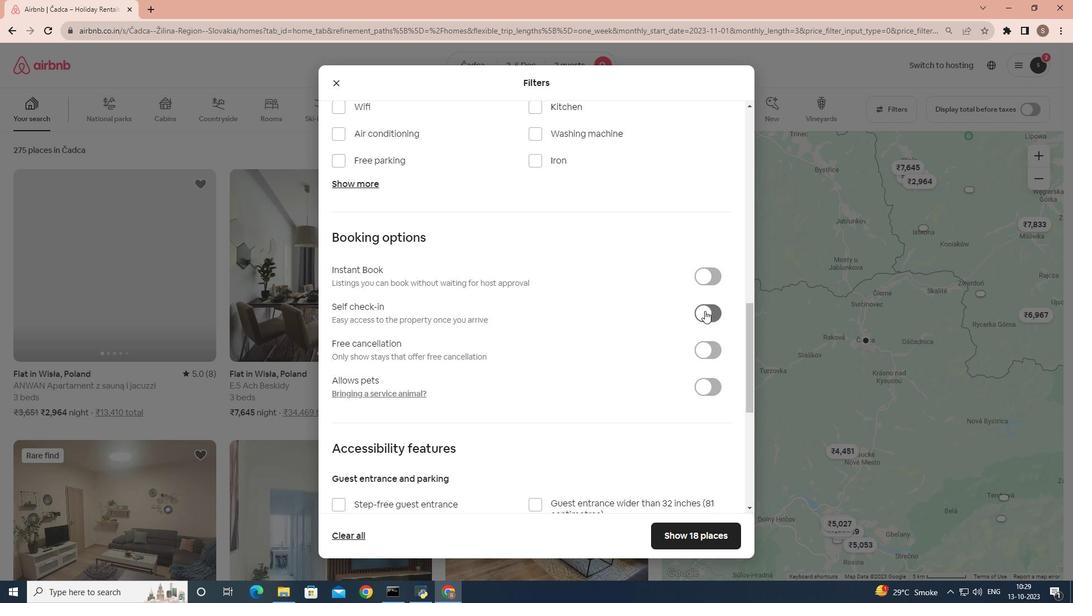 
Action: Mouse moved to (679, 531)
Screenshot: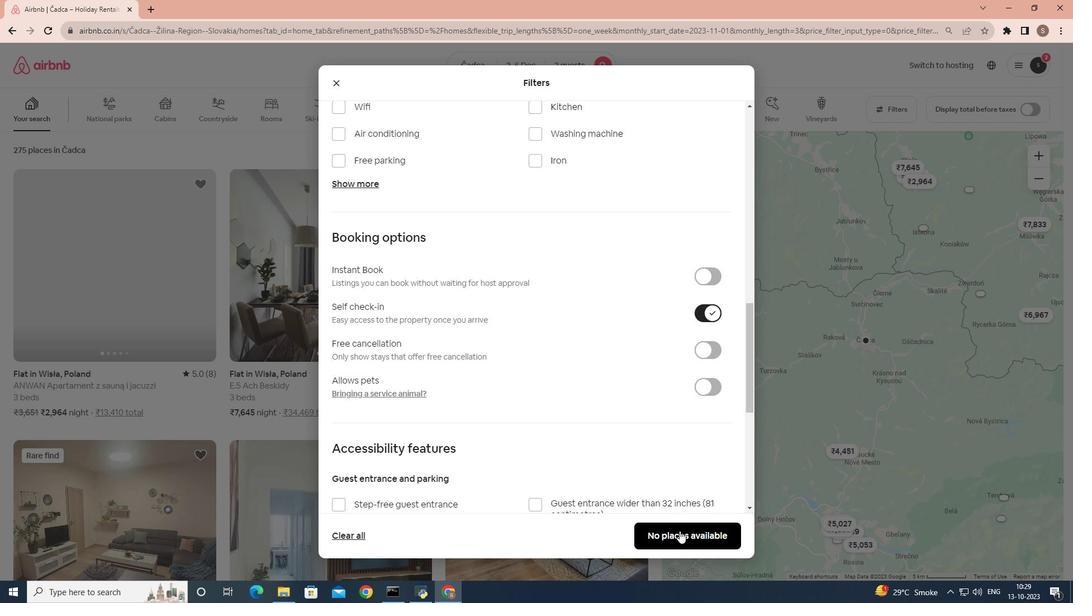 
Action: Mouse pressed left at (679, 531)
Screenshot: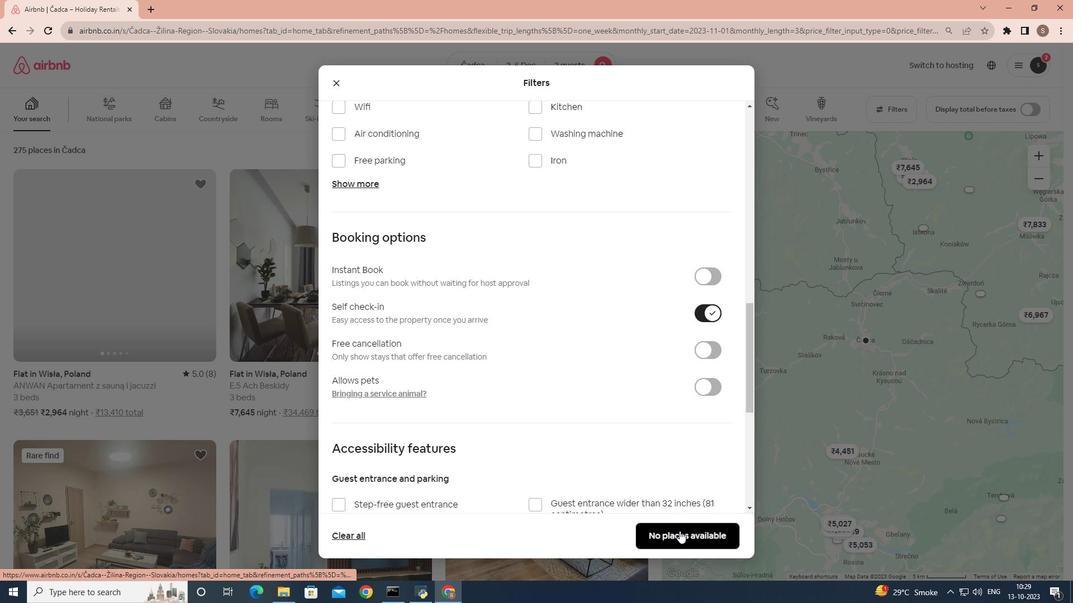 
Action: Mouse moved to (391, 331)
Screenshot: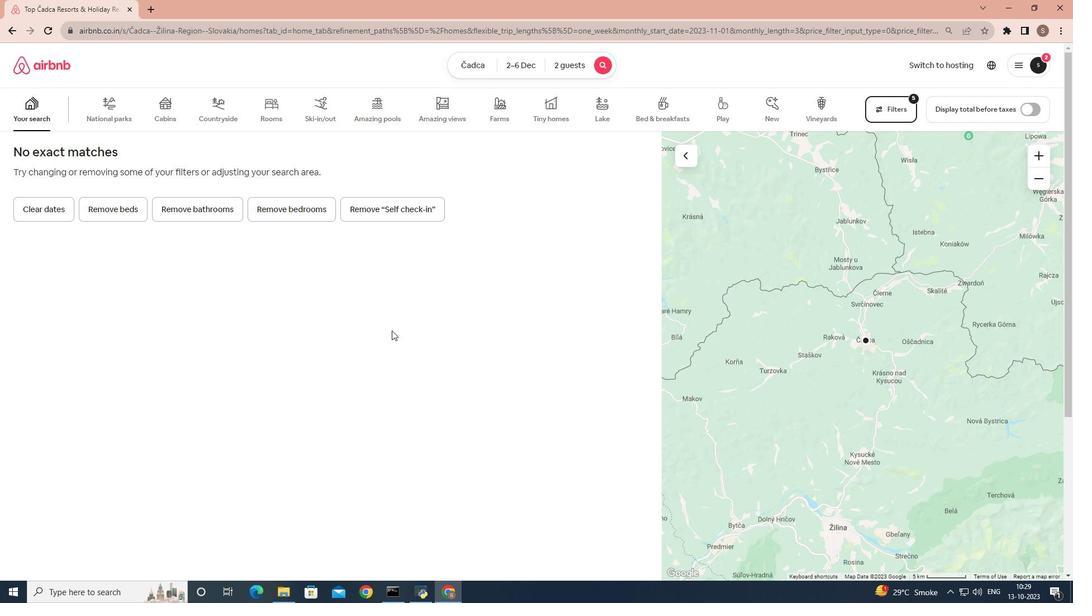 
